 Task: View the FAMILY trailer
Action: Mouse moved to (182, 91)
Screenshot: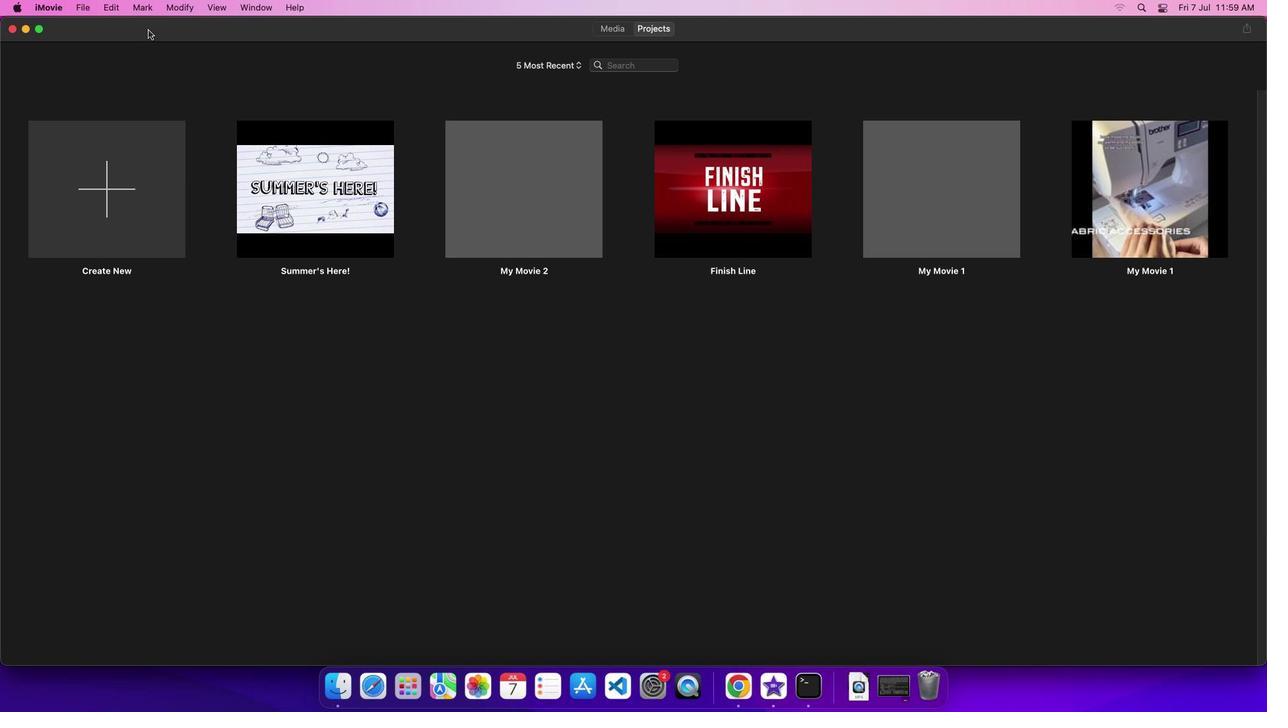 
Action: Mouse pressed left at (182, 91)
Screenshot: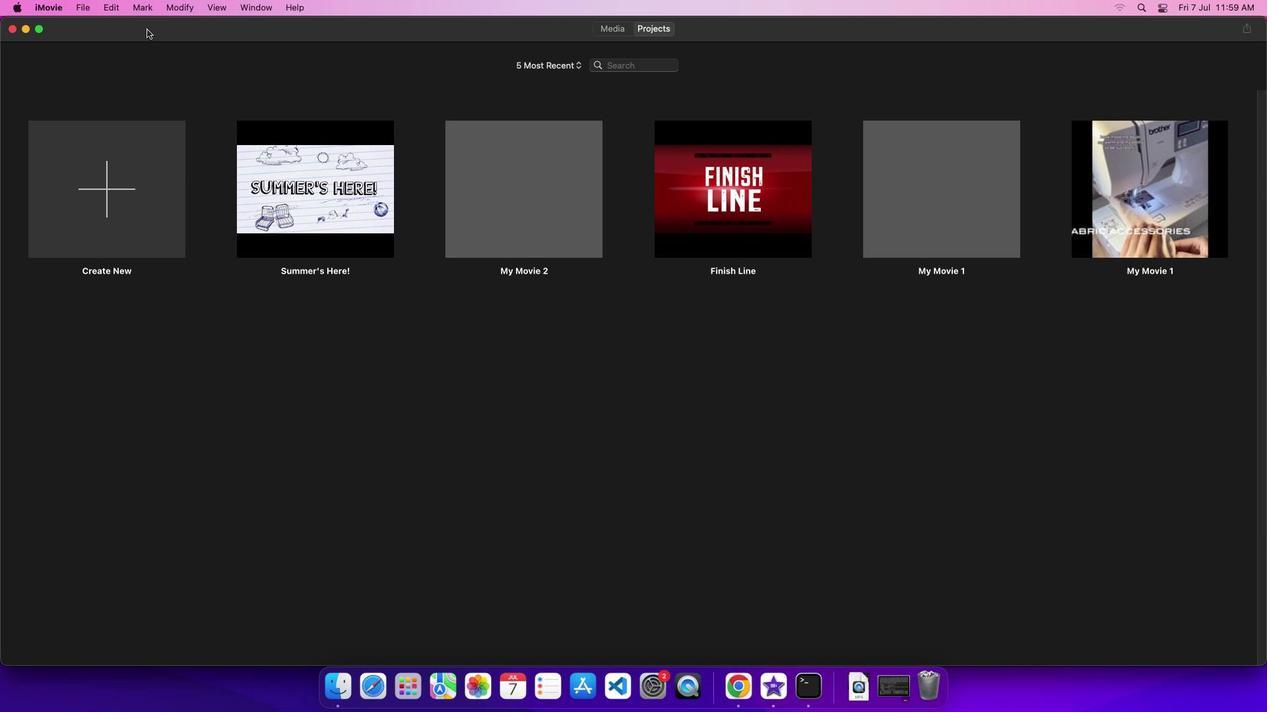 
Action: Mouse moved to (77, 4)
Screenshot: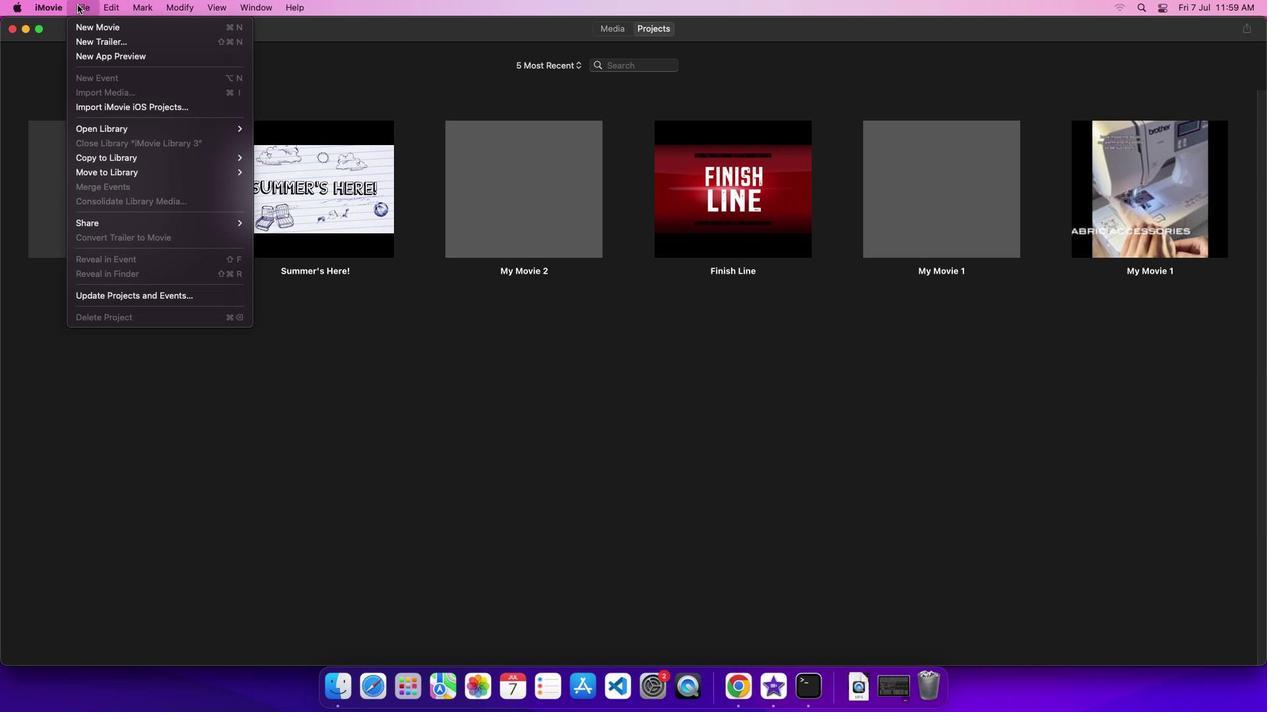 
Action: Mouse pressed left at (77, 4)
Screenshot: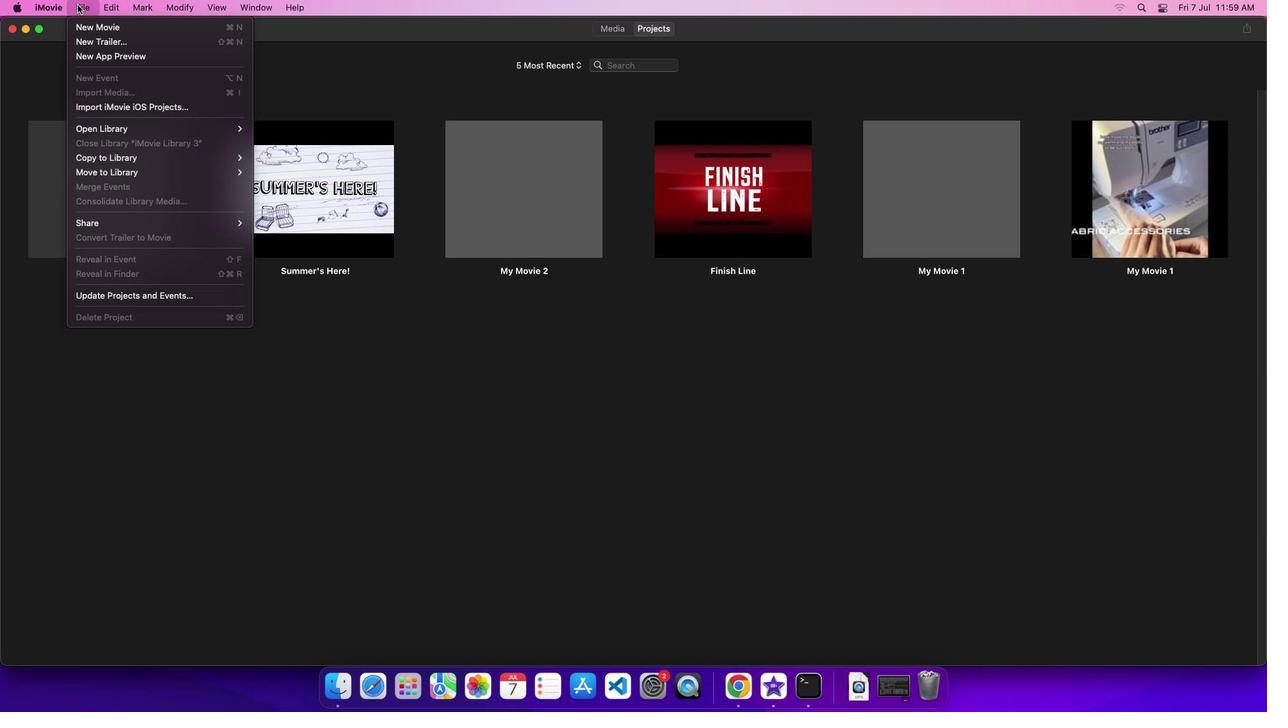 
Action: Mouse moved to (89, 38)
Screenshot: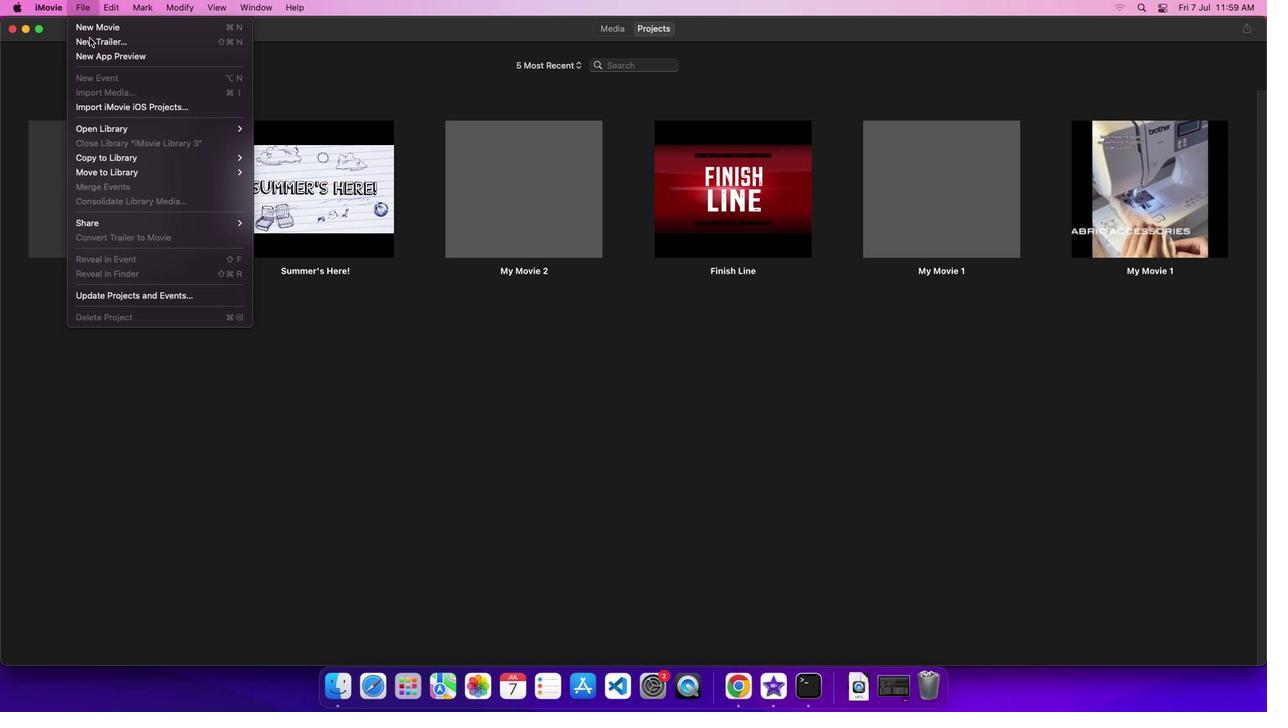 
Action: Mouse pressed left at (89, 38)
Screenshot: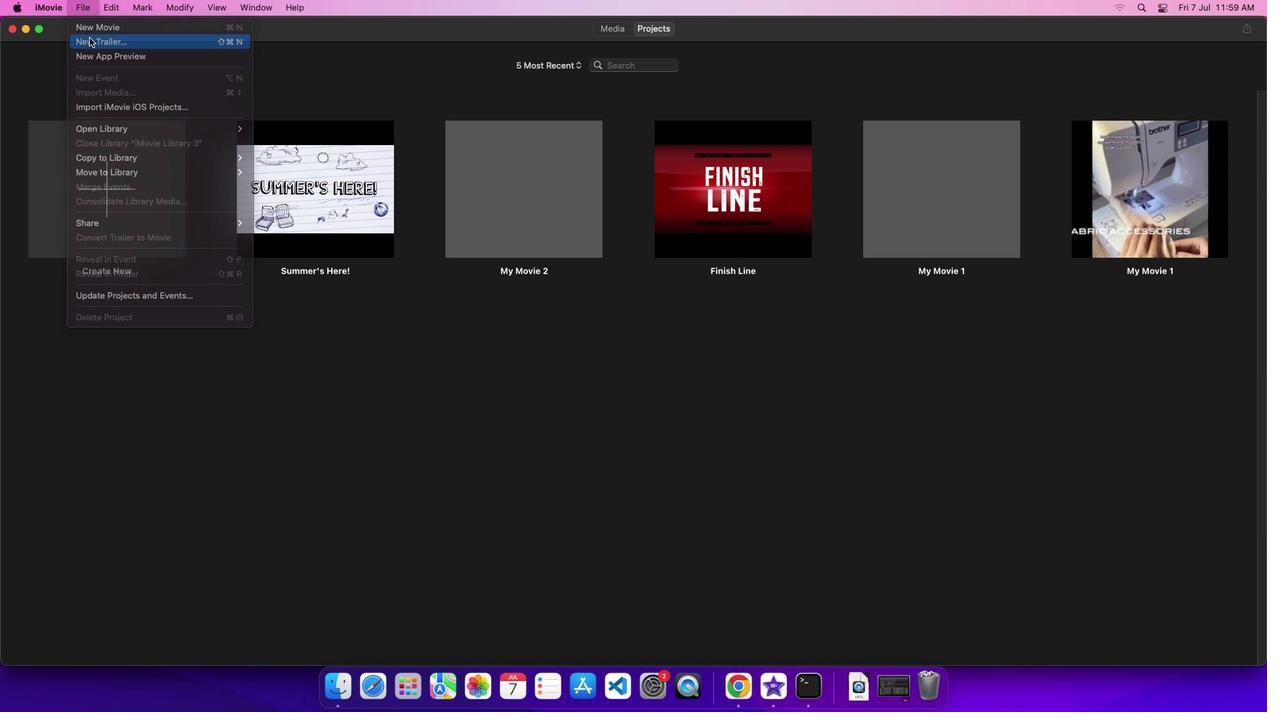 
Action: Mouse moved to (741, 368)
Screenshot: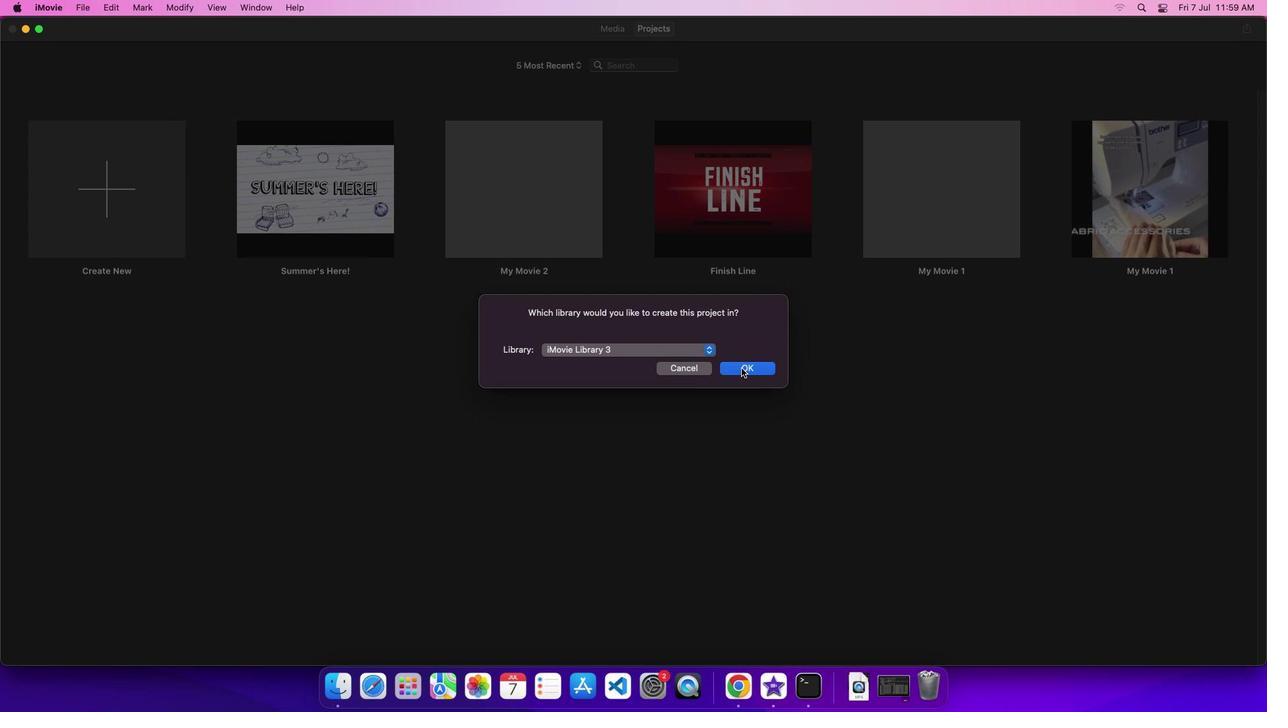 
Action: Mouse pressed left at (741, 368)
Screenshot: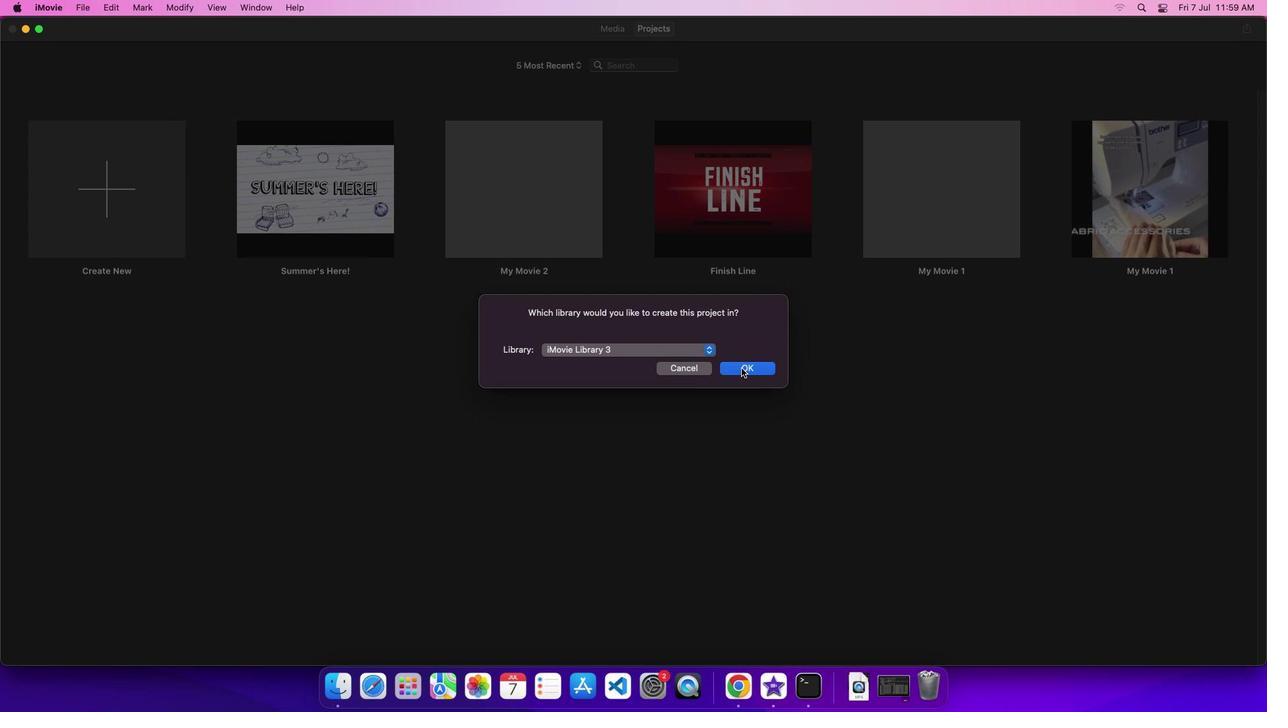 
Action: Mouse moved to (642, 269)
Screenshot: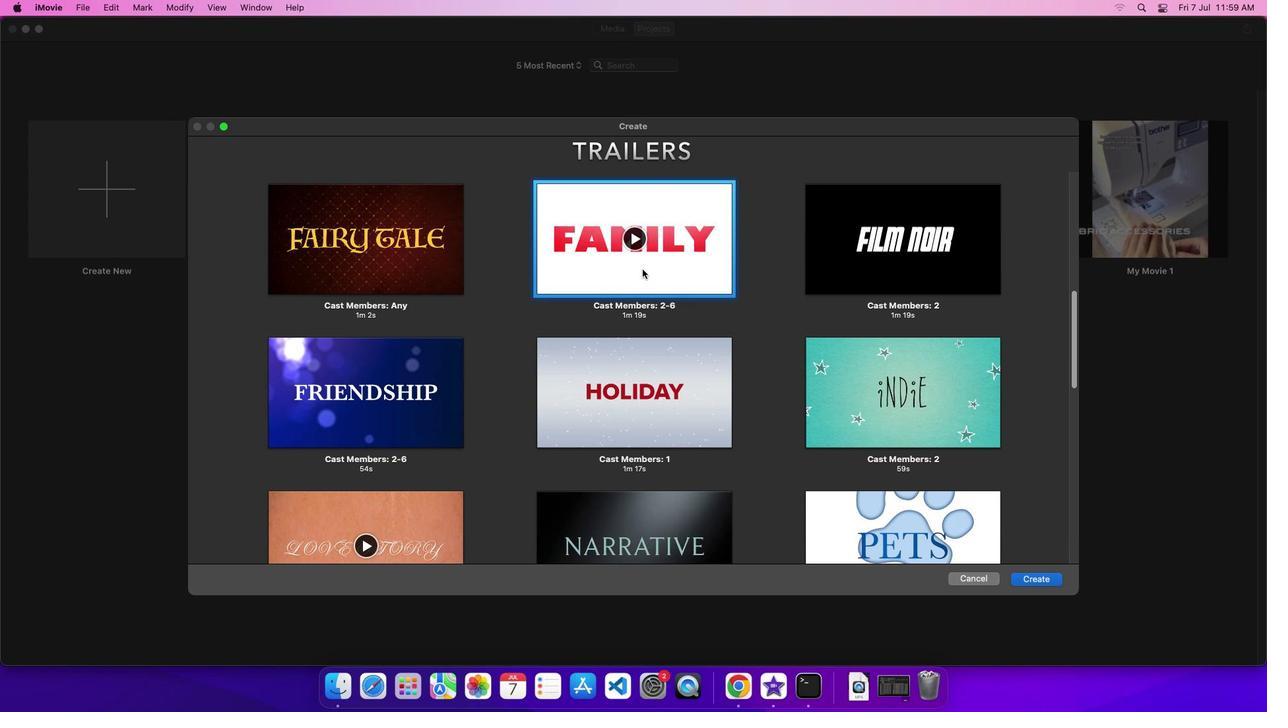
Action: Mouse pressed left at (642, 269)
Screenshot: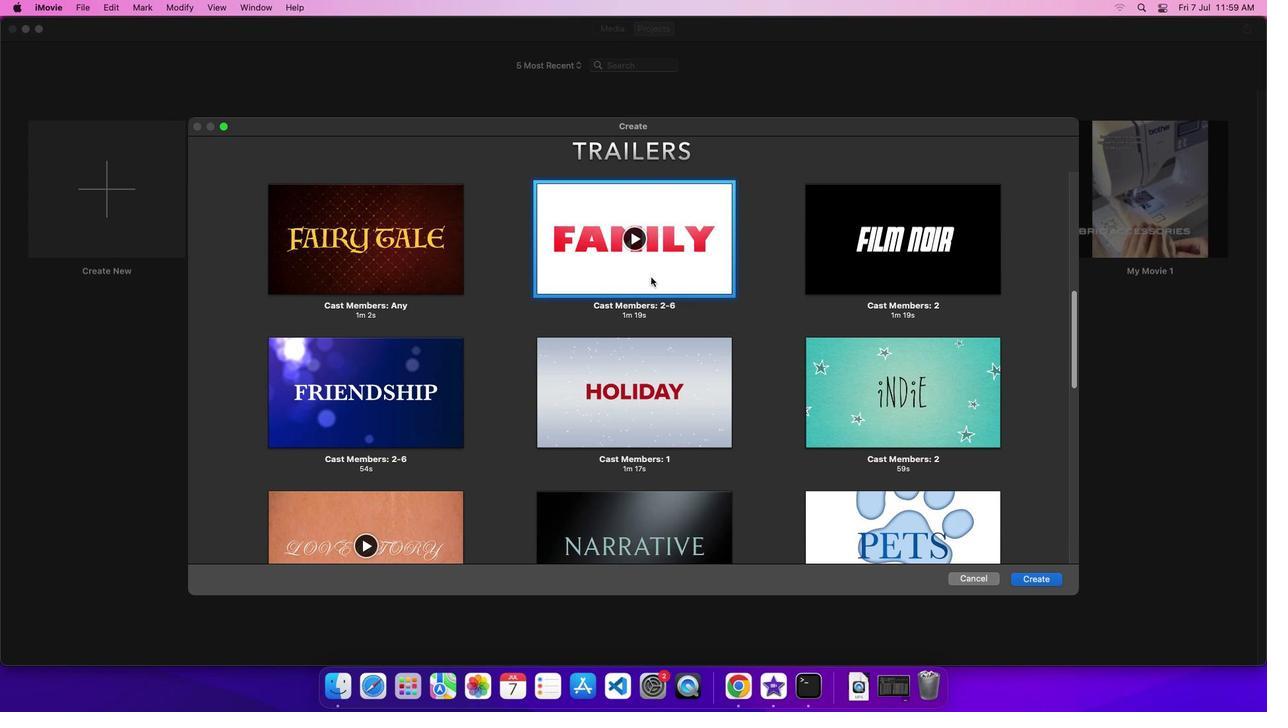 
Action: Mouse moved to (1026, 576)
Screenshot: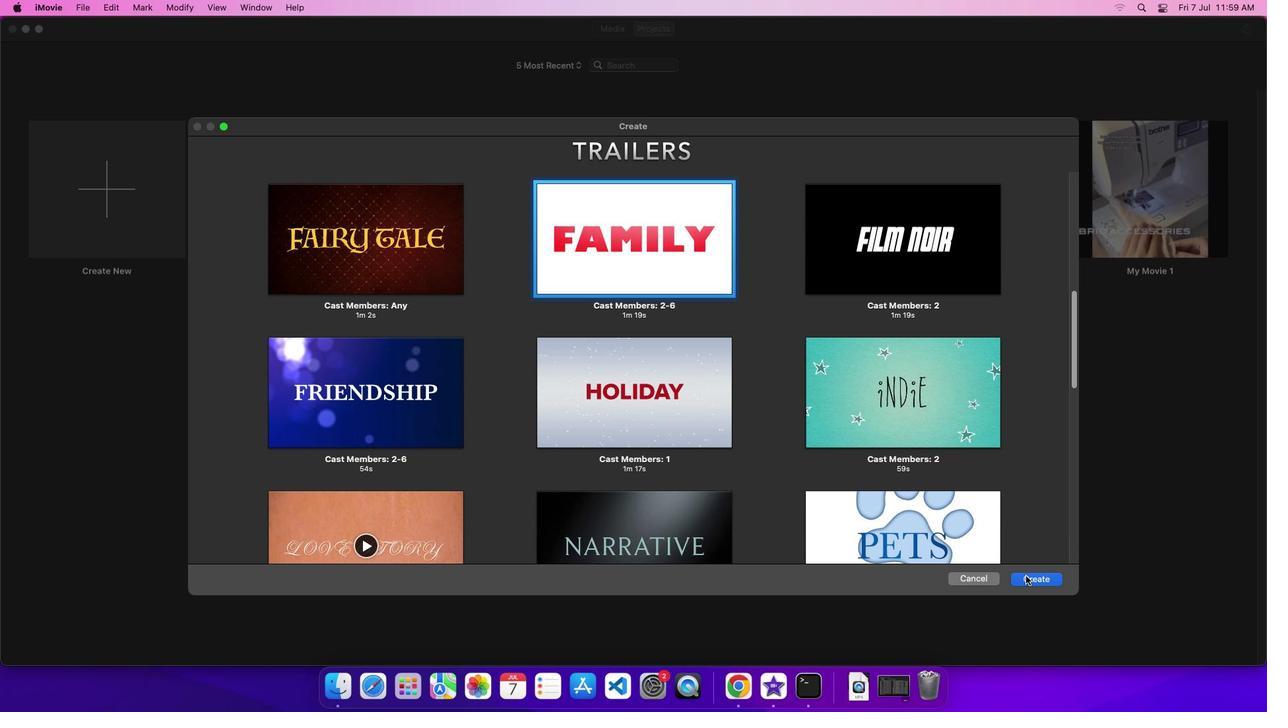 
Action: Mouse pressed left at (1026, 576)
Screenshot: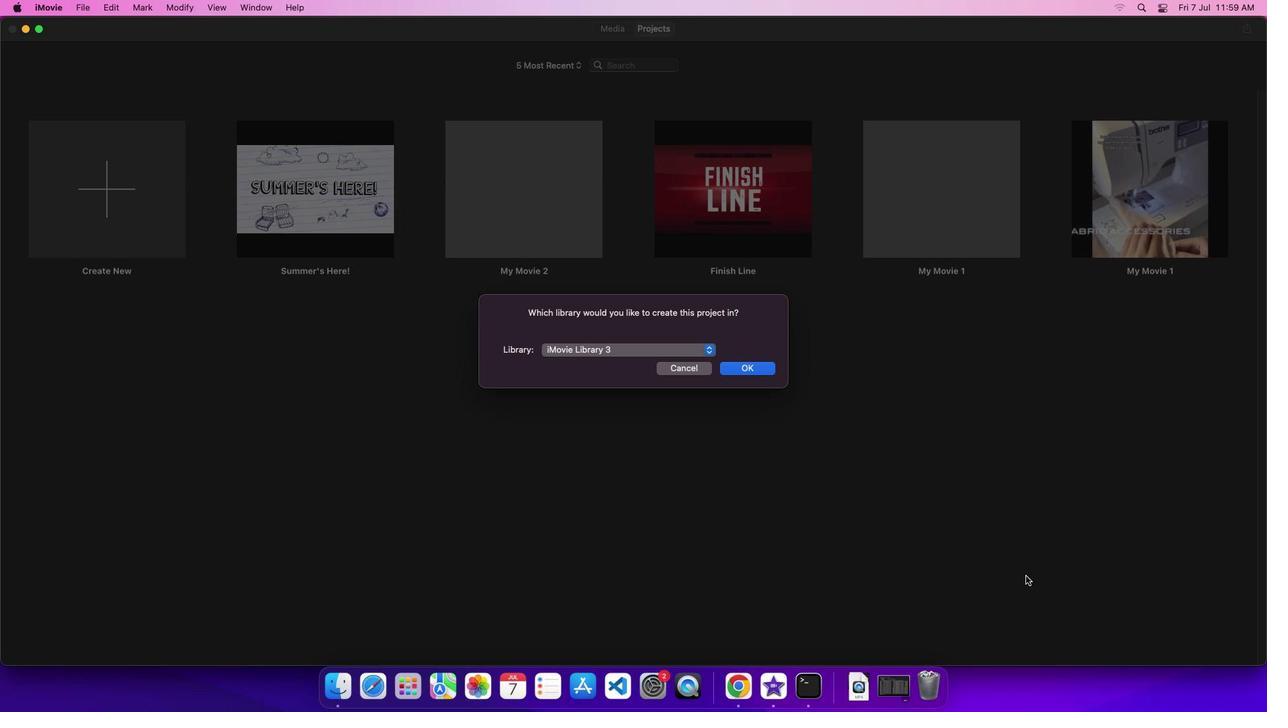 
Action: Mouse moved to (748, 368)
Screenshot: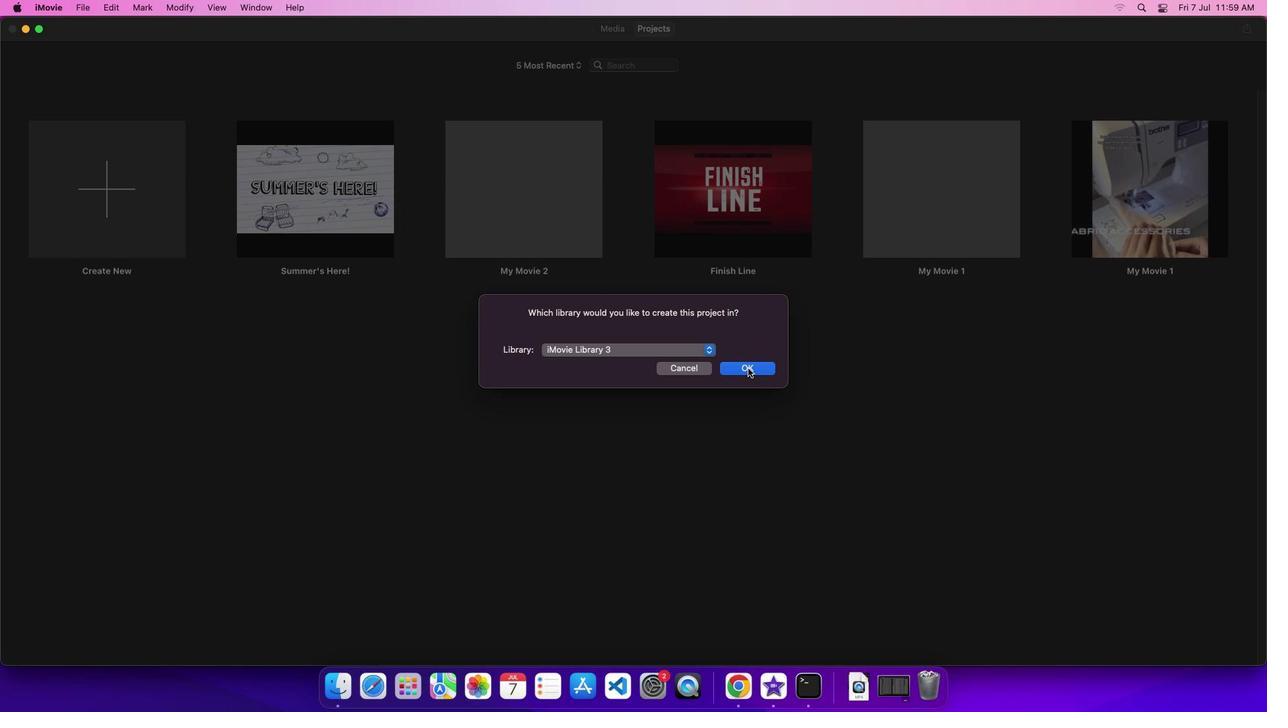 
Action: Mouse pressed left at (748, 368)
Screenshot: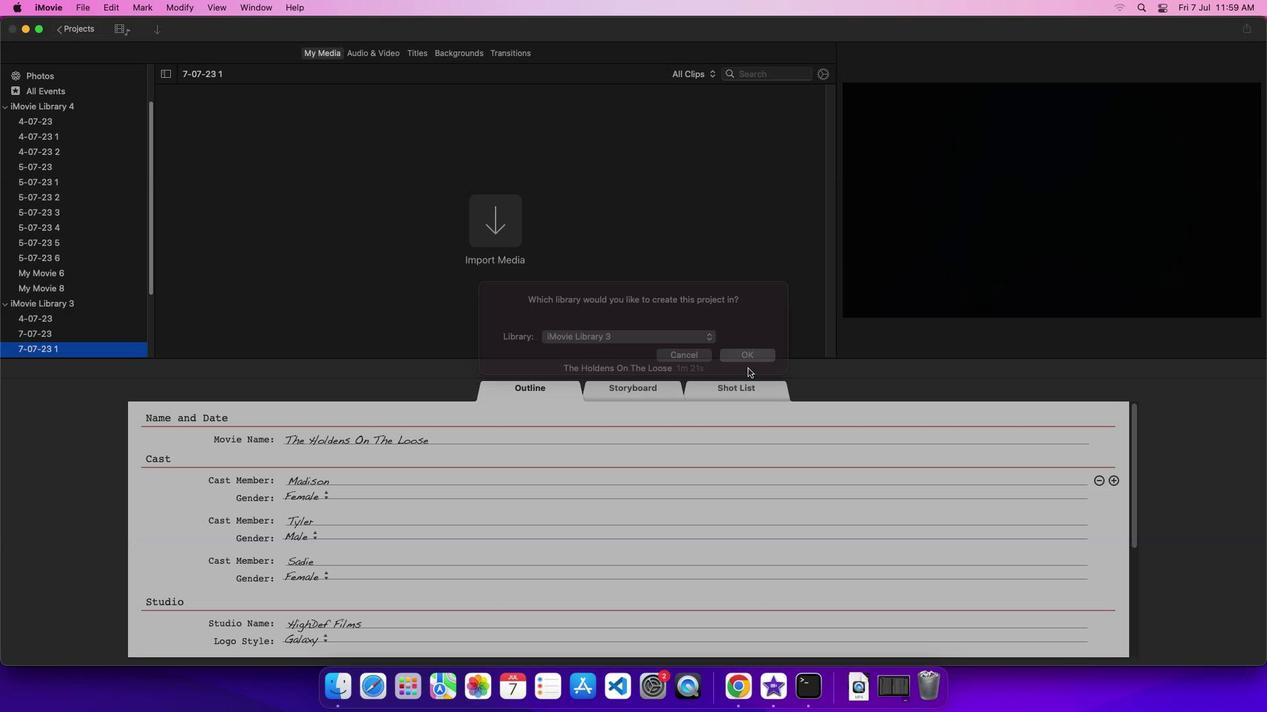 
Action: Mouse moved to (1052, 345)
Screenshot: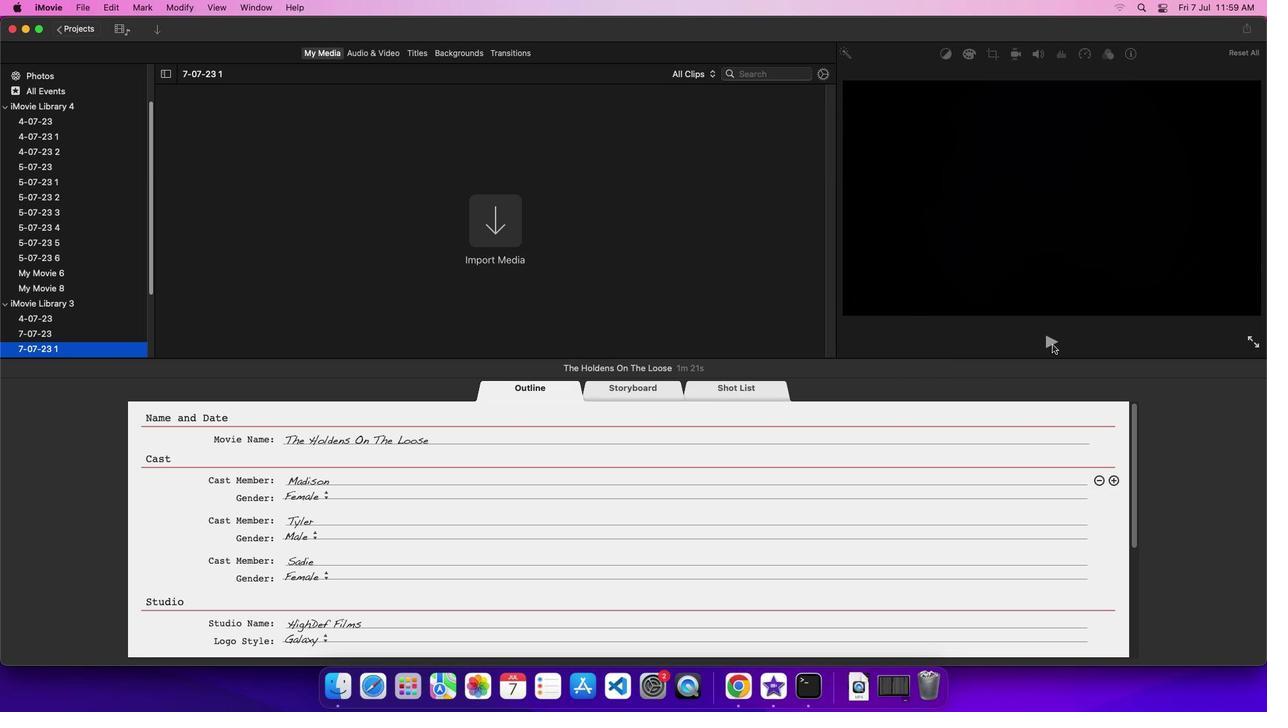 
Action: Mouse pressed left at (1052, 345)
Screenshot: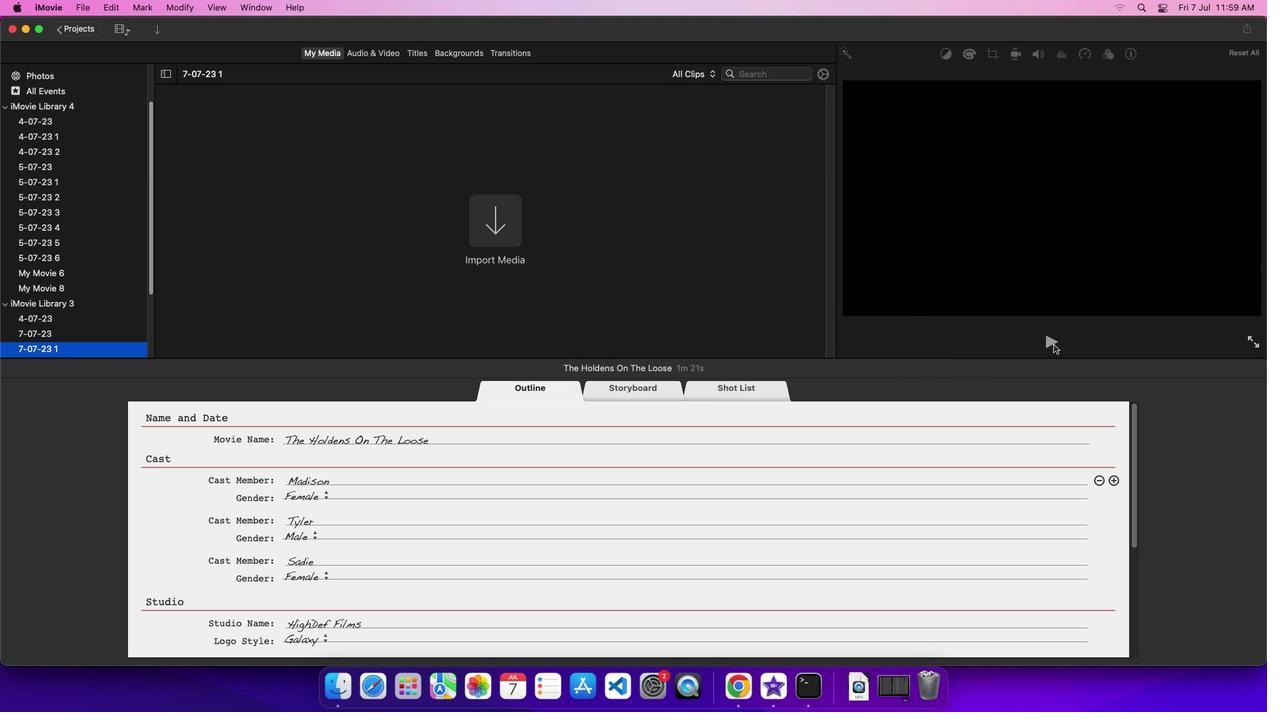 
Action: Mouse moved to (1057, 338)
Screenshot: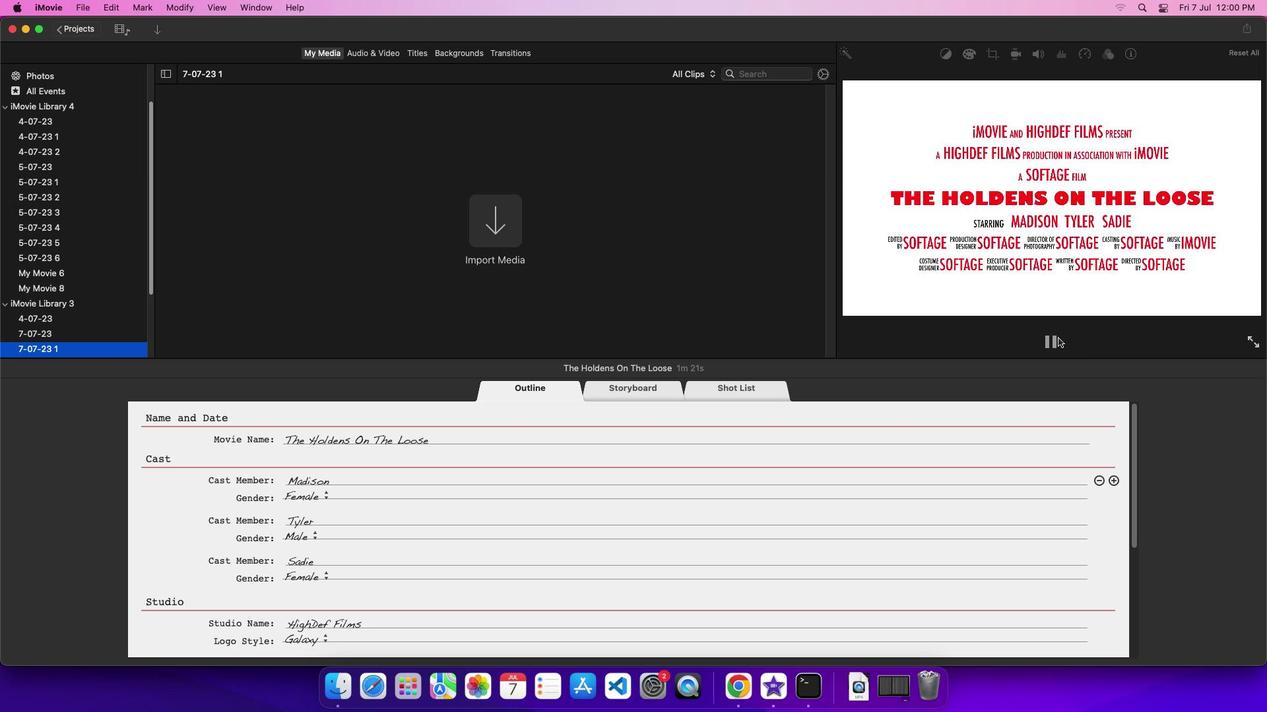 
Action: Mouse pressed left at (1057, 338)
Screenshot: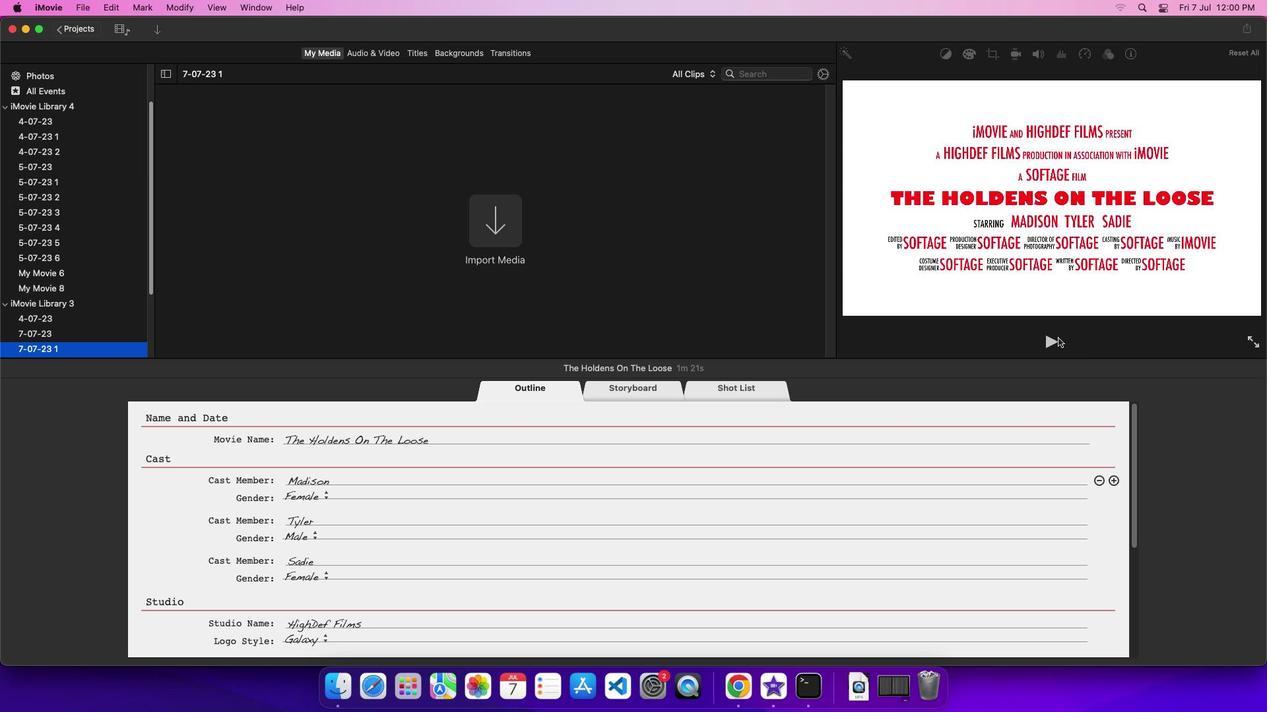 
